 Task: Change the video output access method to "FTP".
Action: Mouse moved to (135, 19)
Screenshot: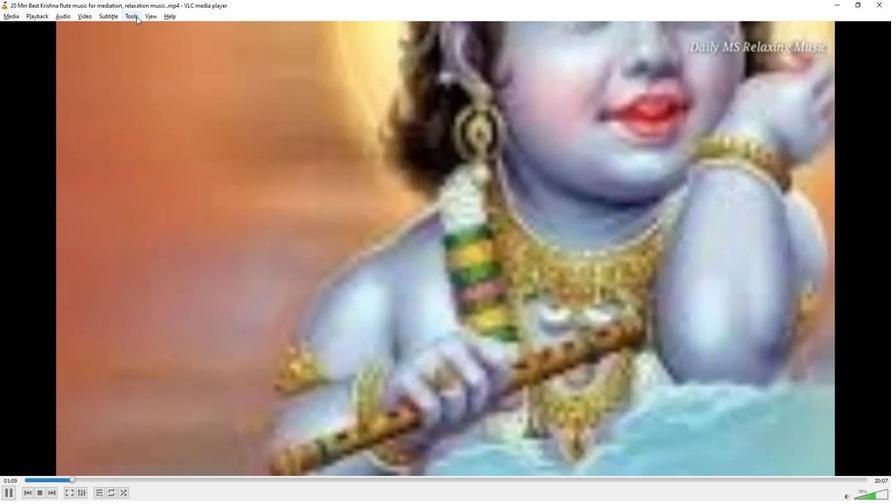 
Action: Mouse pressed left at (135, 19)
Screenshot: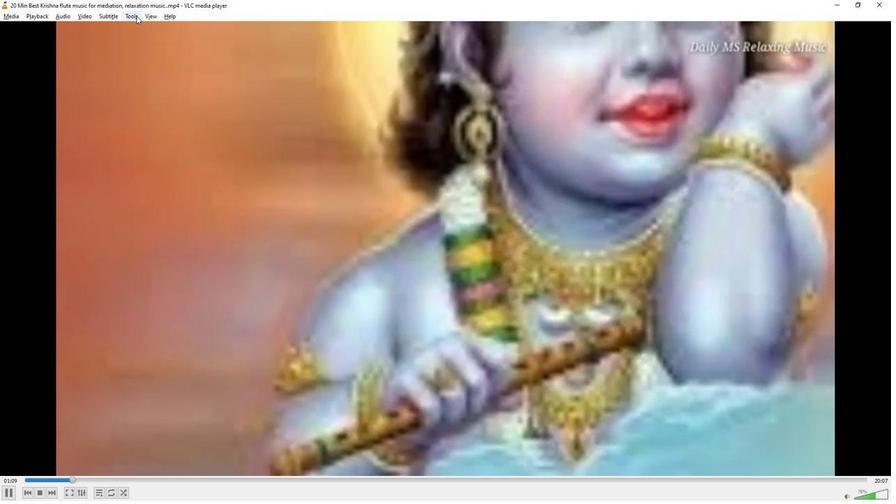 
Action: Mouse moved to (136, 128)
Screenshot: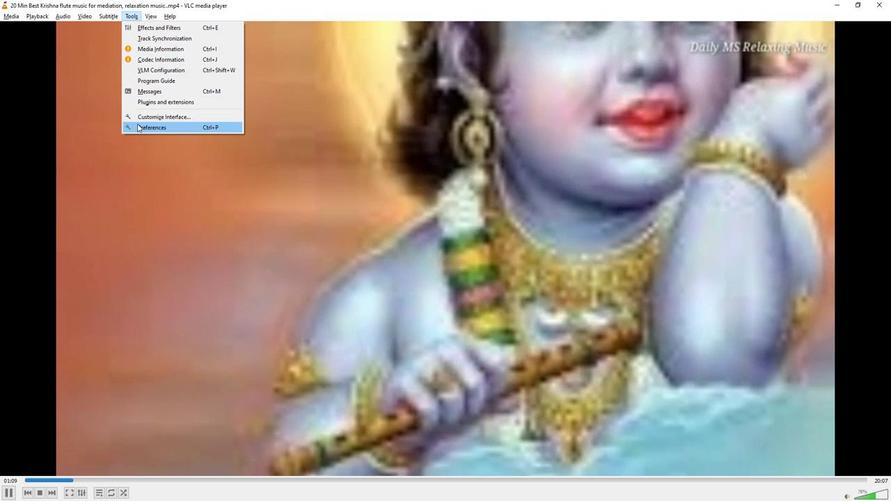 
Action: Mouse pressed left at (136, 128)
Screenshot: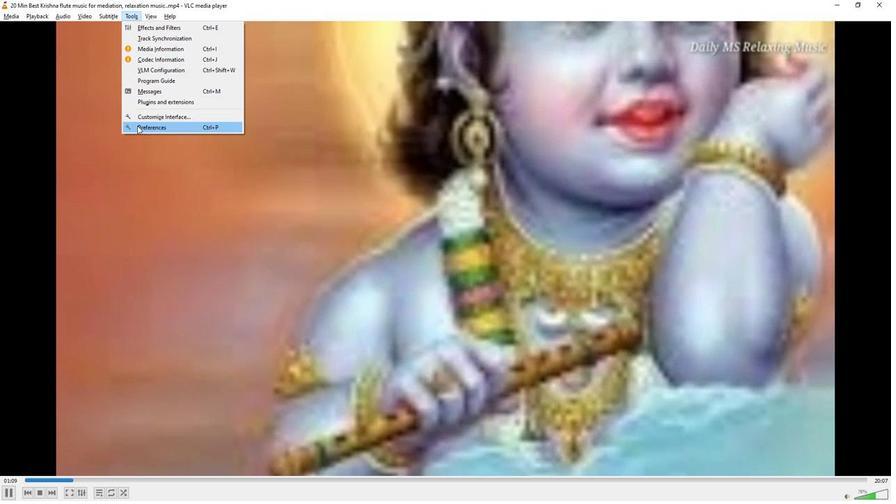 
Action: Mouse moved to (294, 409)
Screenshot: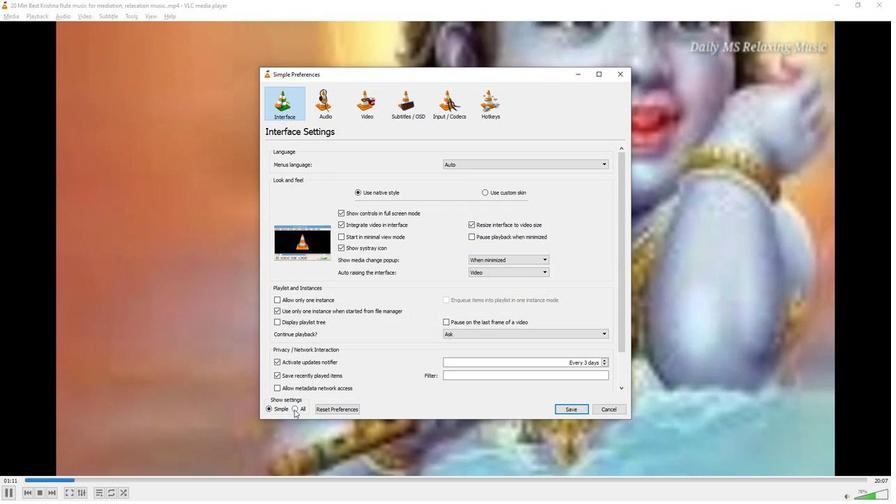 
Action: Mouse pressed left at (294, 409)
Screenshot: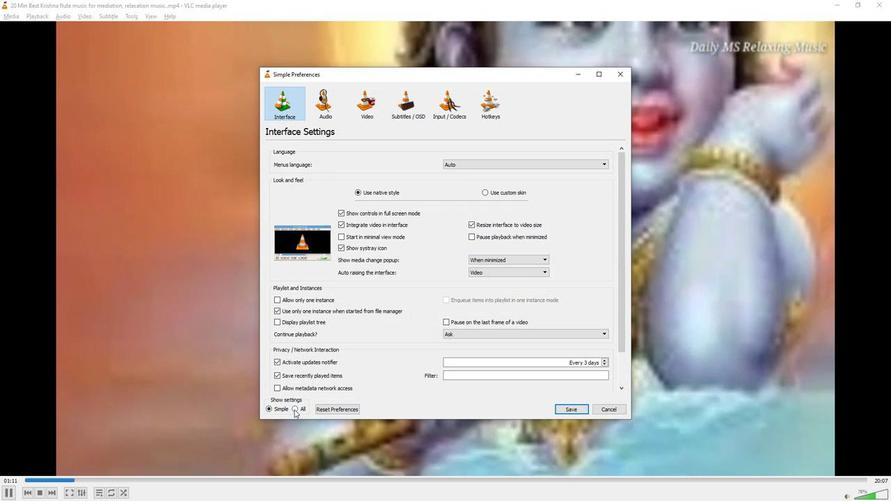 
Action: Mouse moved to (277, 318)
Screenshot: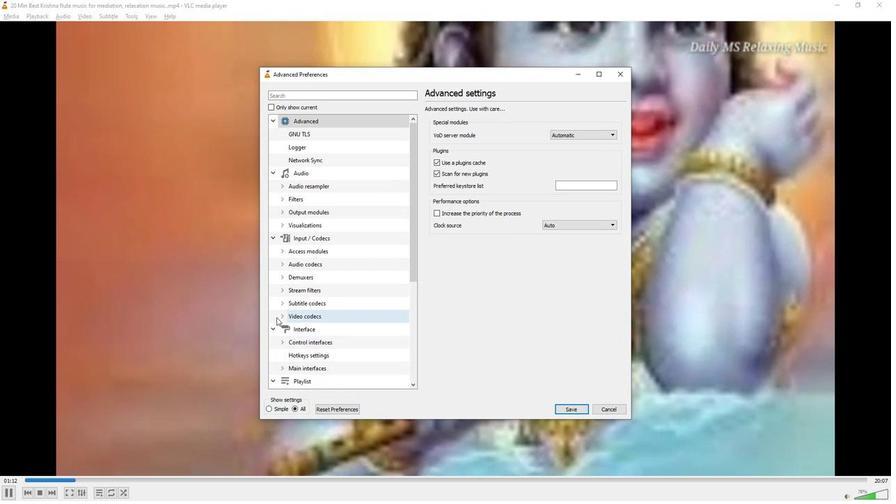 
Action: Mouse scrolled (277, 317) with delta (0, 0)
Screenshot: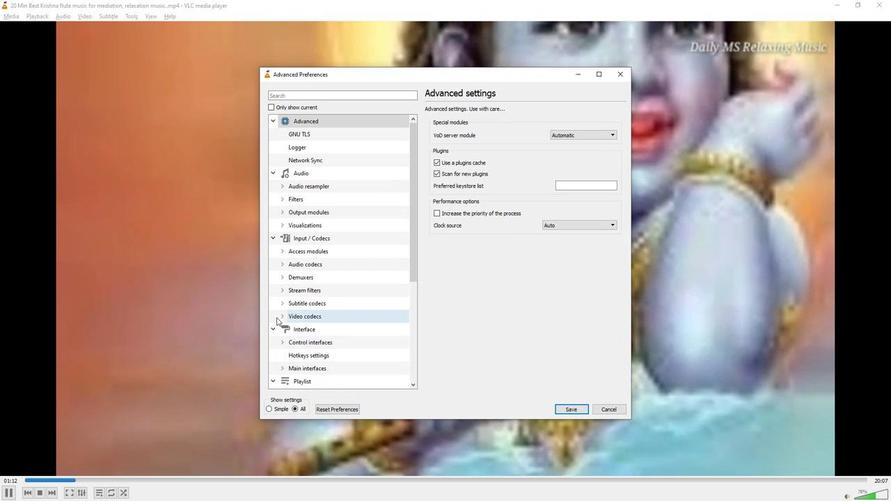 
Action: Mouse scrolled (277, 317) with delta (0, 0)
Screenshot: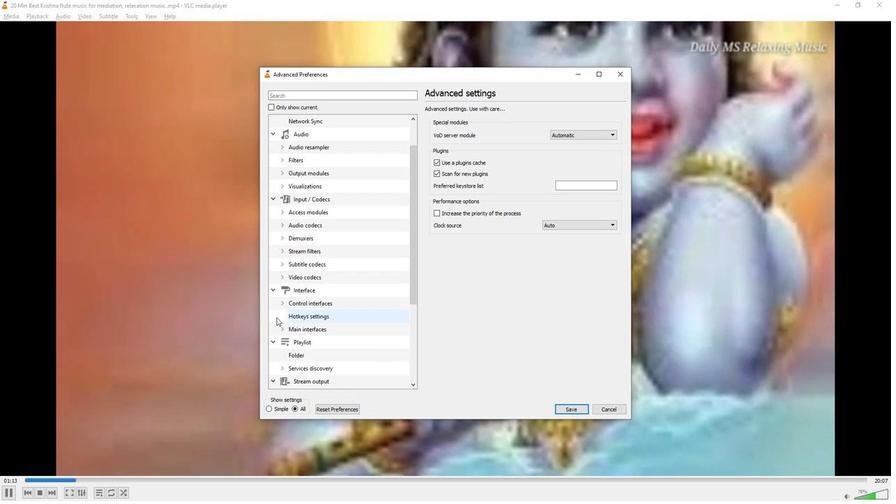 
Action: Mouse scrolled (277, 317) with delta (0, 0)
Screenshot: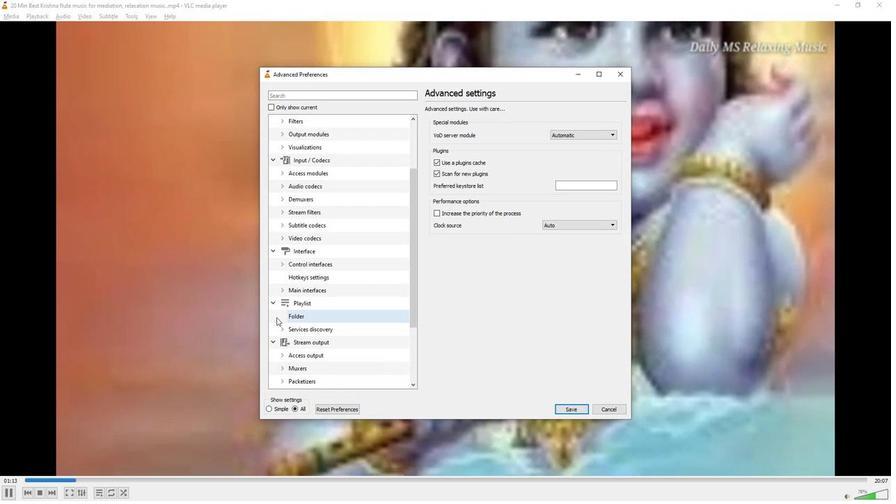 
Action: Mouse scrolled (277, 317) with delta (0, 0)
Screenshot: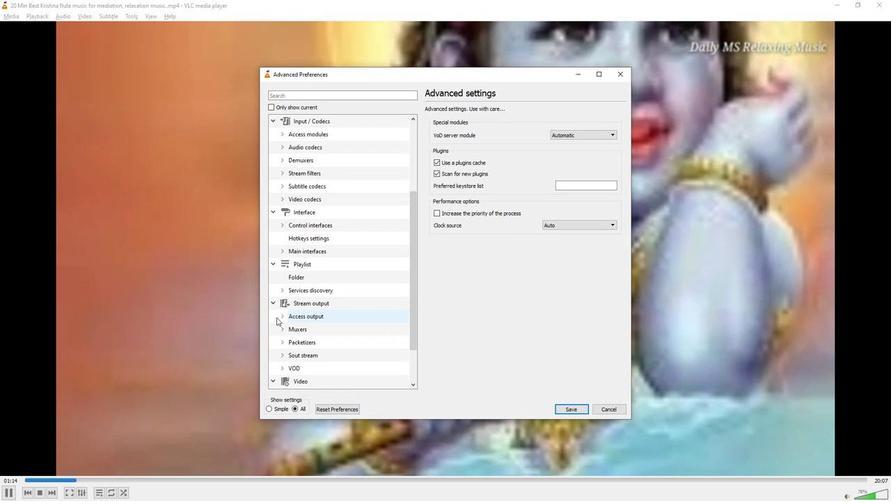 
Action: Mouse moved to (278, 317)
Screenshot: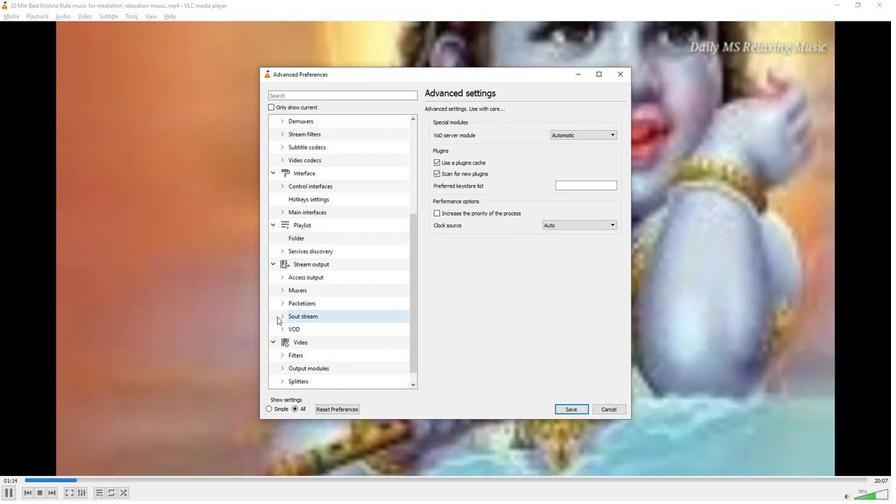 
Action: Mouse scrolled (278, 316) with delta (0, 0)
Screenshot: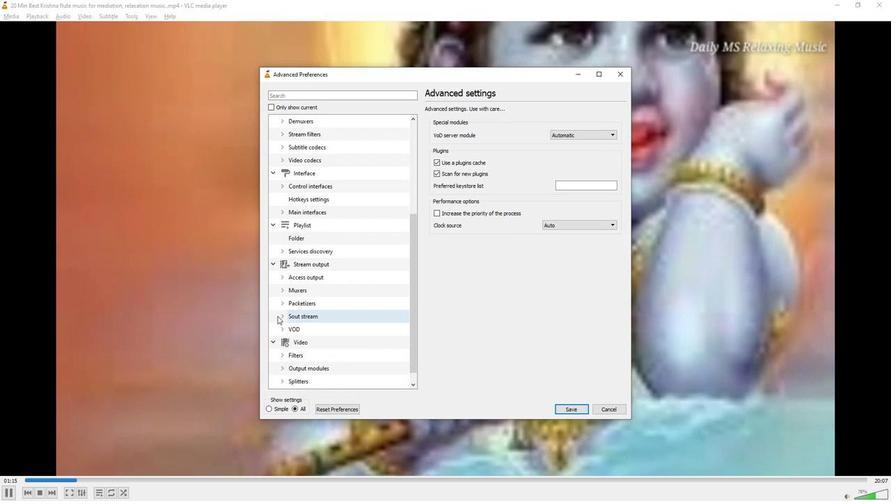 
Action: Mouse scrolled (278, 316) with delta (0, 0)
Screenshot: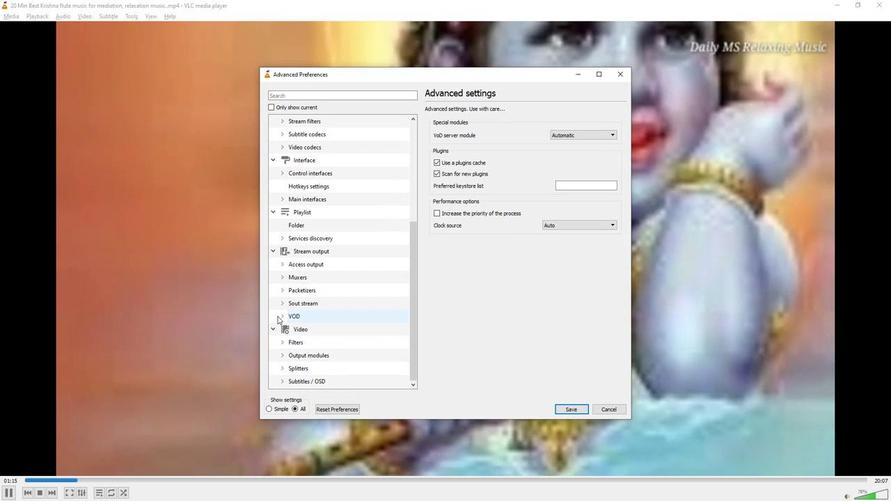 
Action: Mouse moved to (282, 305)
Screenshot: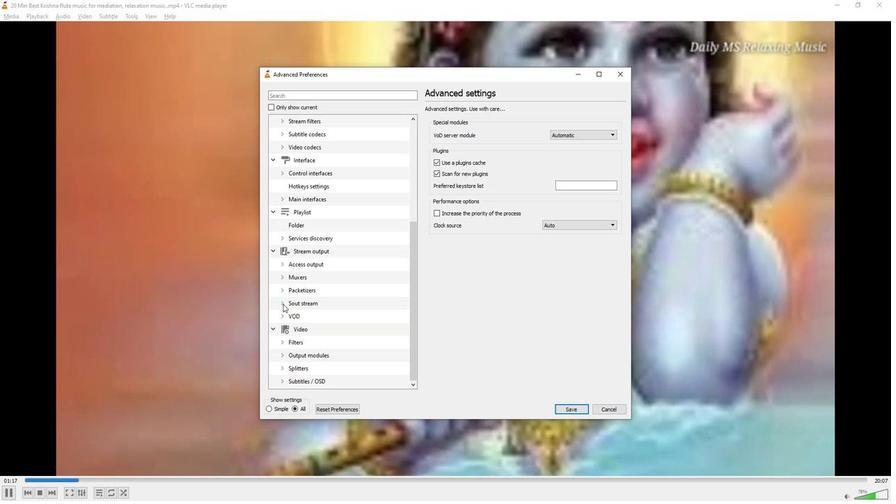 
Action: Mouse pressed left at (282, 305)
Screenshot: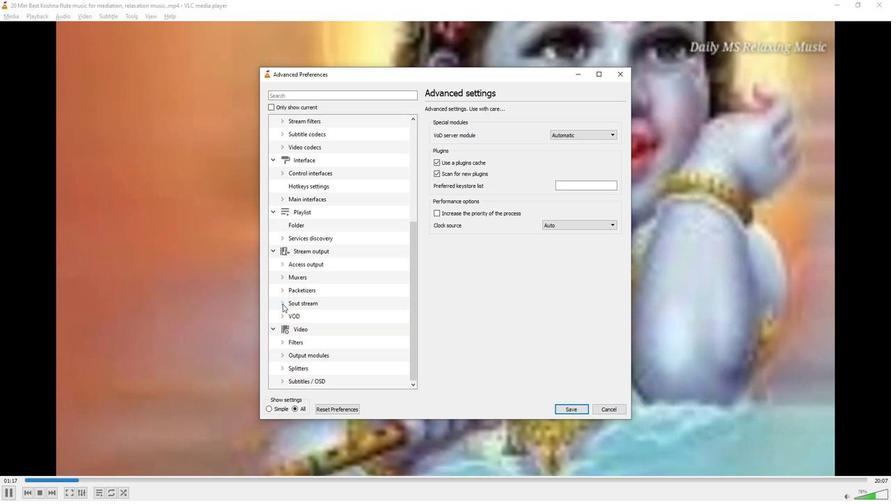
Action: Mouse moved to (304, 353)
Screenshot: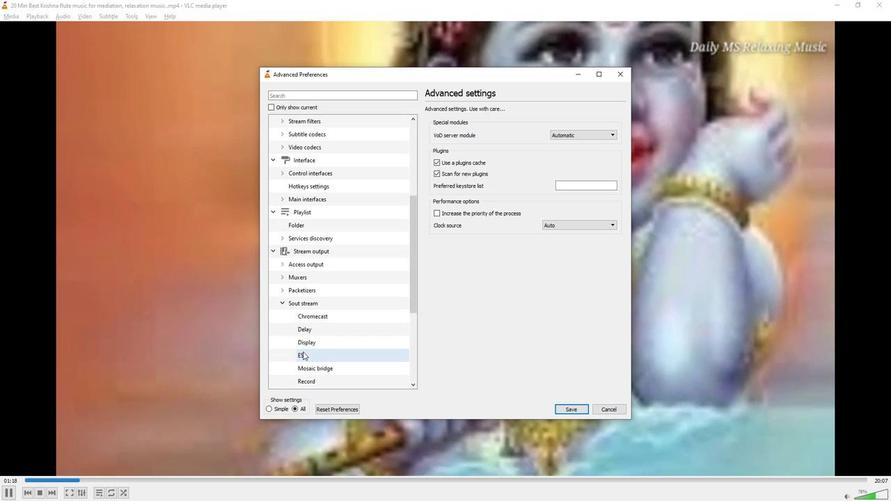 
Action: Mouse pressed left at (304, 353)
Screenshot: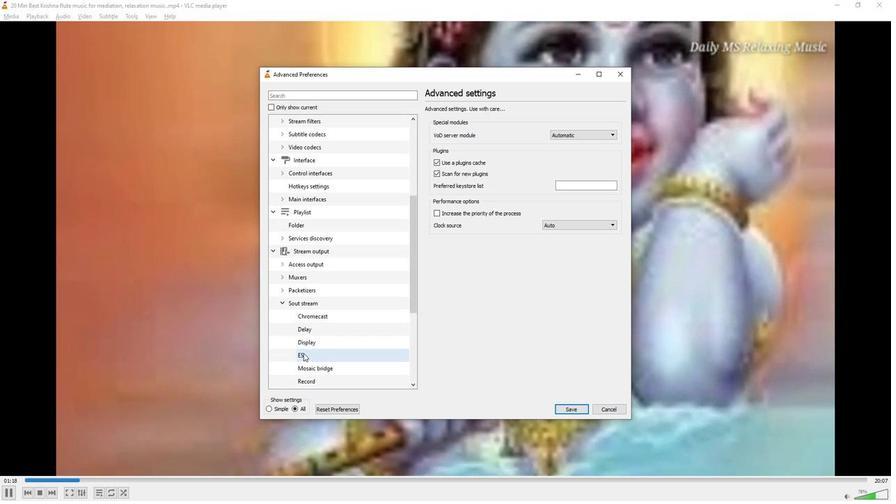 
Action: Mouse moved to (564, 243)
Screenshot: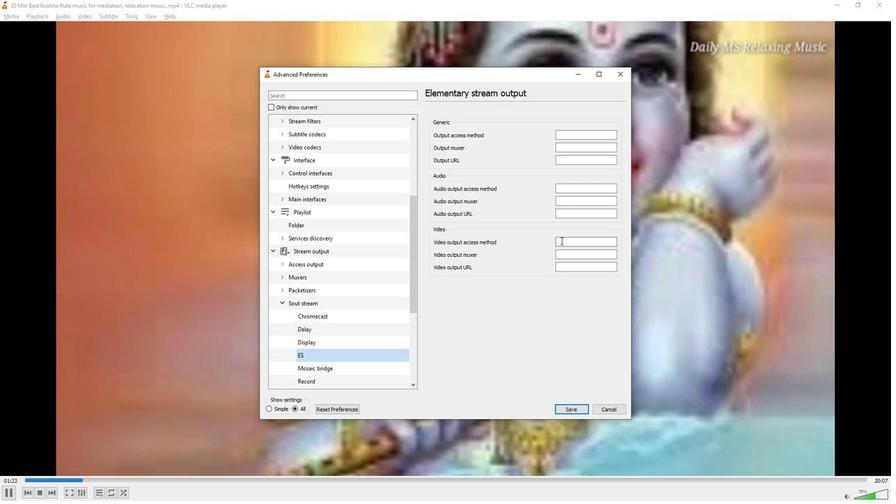 
Action: Mouse pressed left at (564, 243)
Screenshot: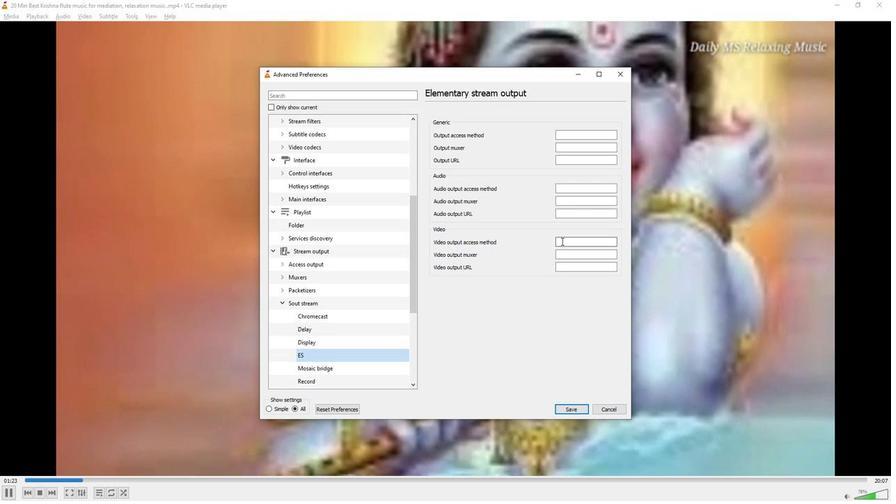 
Action: Mouse moved to (567, 239)
Screenshot: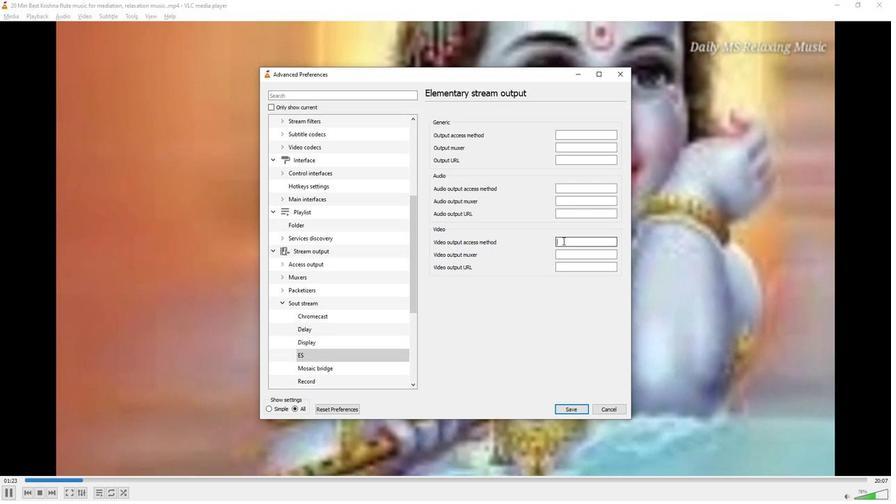 
Action: Key pressed <Key.shift>FTP
Screenshot: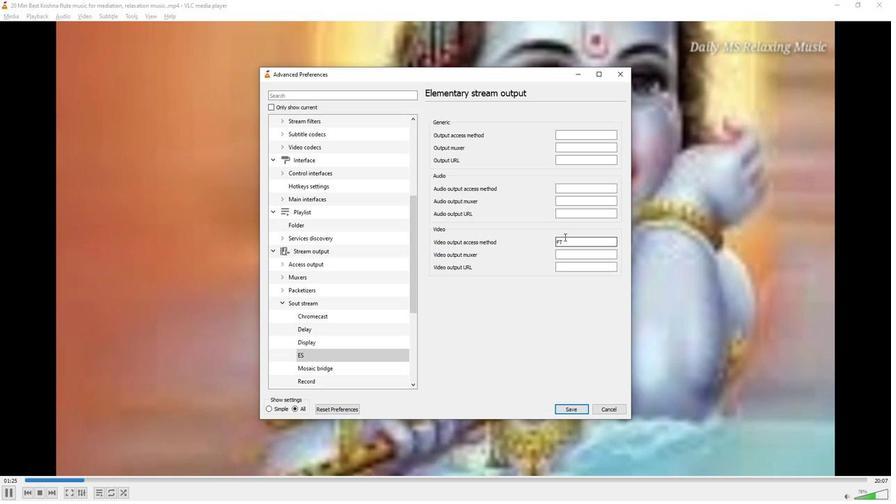 
Action: Mouse moved to (421, 303)
Screenshot: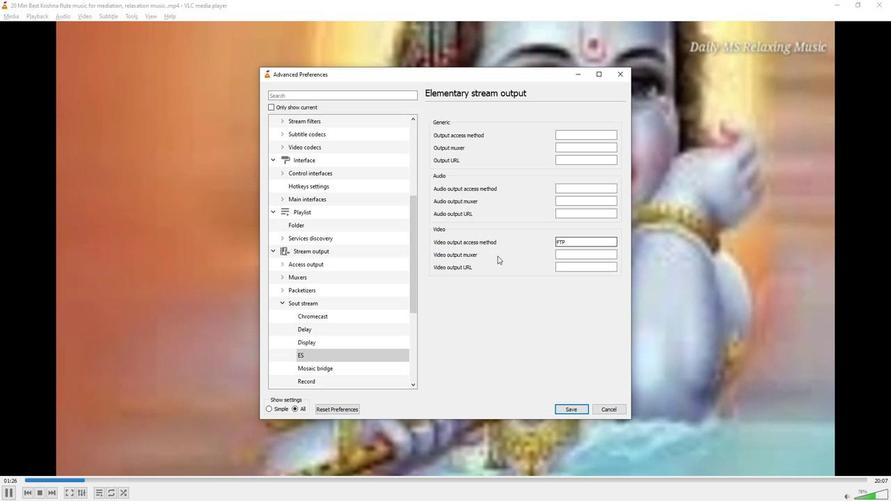 
